 Task: View and add the product "Chester's Fries Flamin Hot Snacks (5.25 oz)" to cart from the store "DashMart".
Action: Mouse moved to (45, 83)
Screenshot: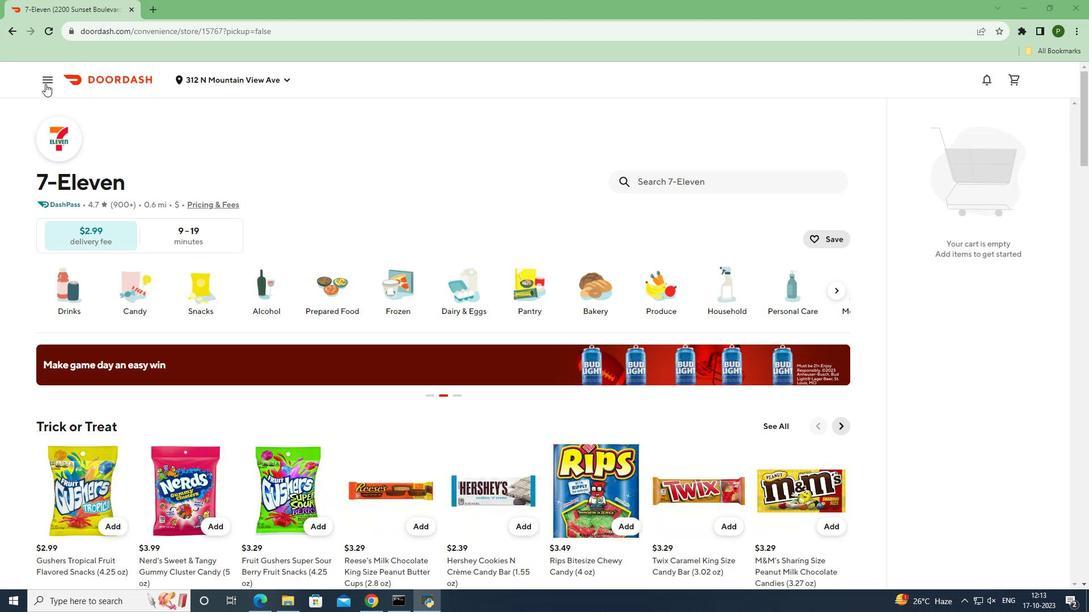 
Action: Mouse pressed left at (45, 83)
Screenshot: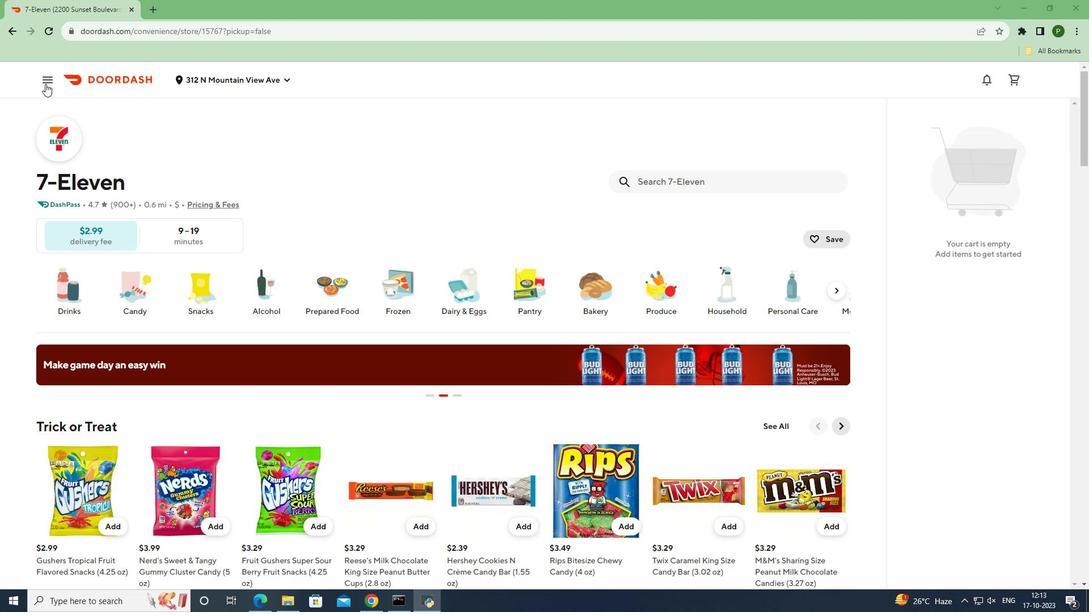 
Action: Mouse moved to (48, 169)
Screenshot: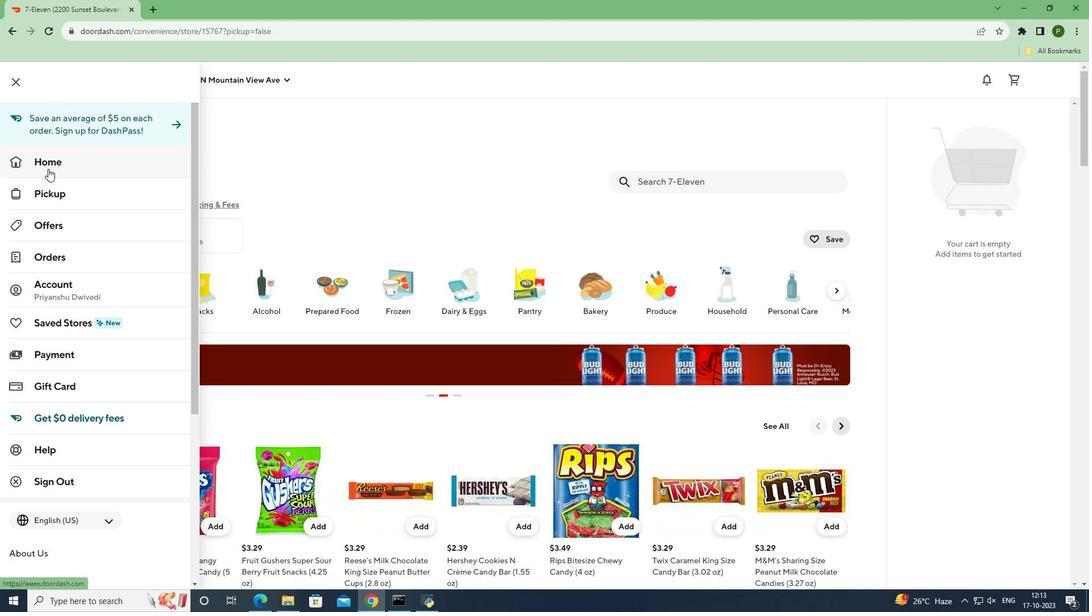 
Action: Mouse pressed left at (48, 169)
Screenshot: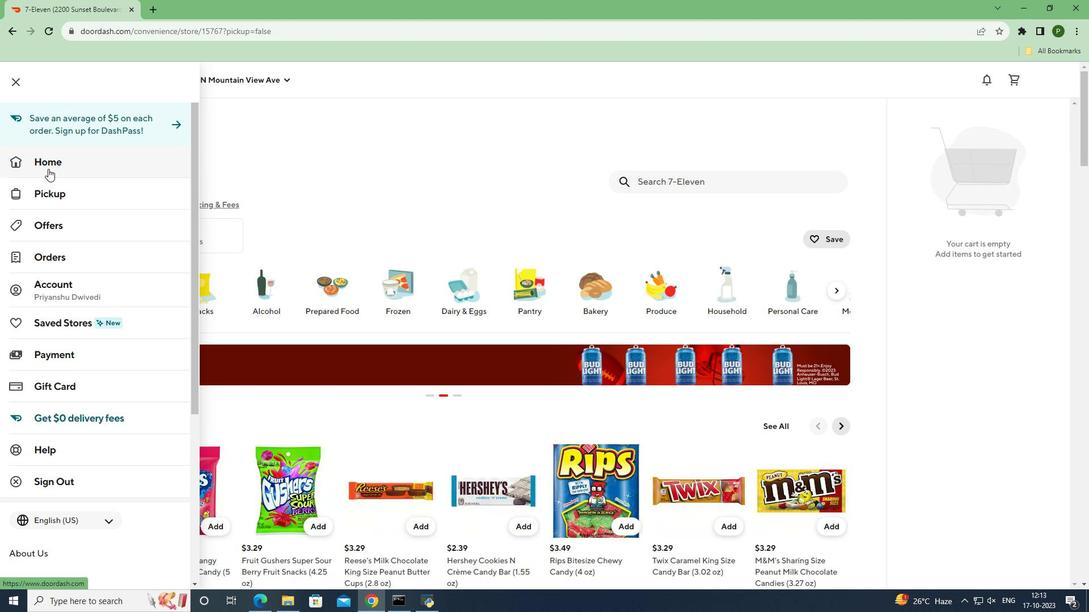 
Action: Mouse moved to (255, 119)
Screenshot: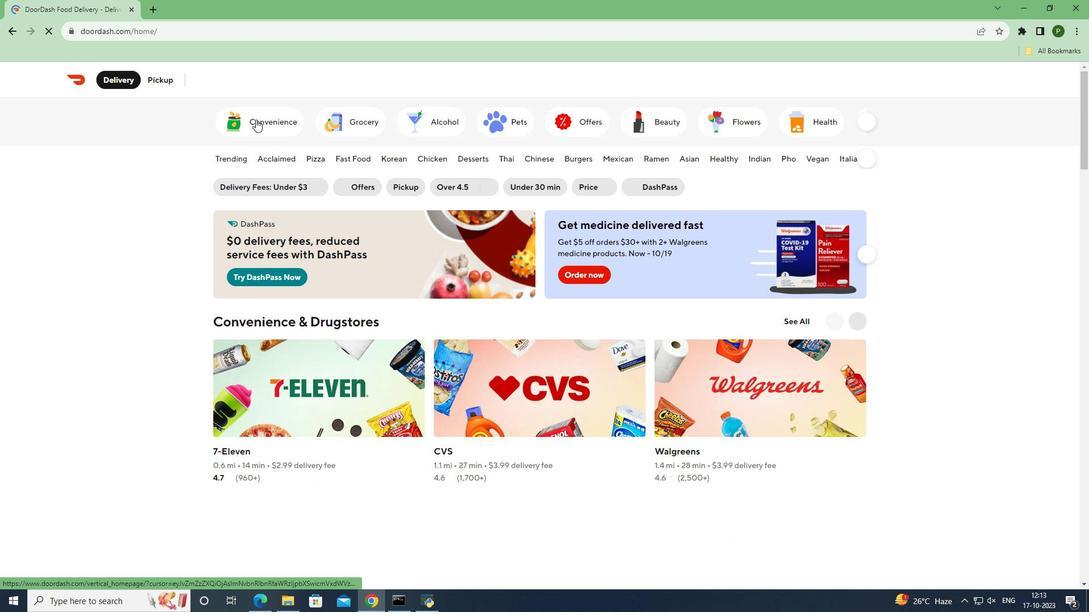 
Action: Mouse pressed left at (255, 119)
Screenshot: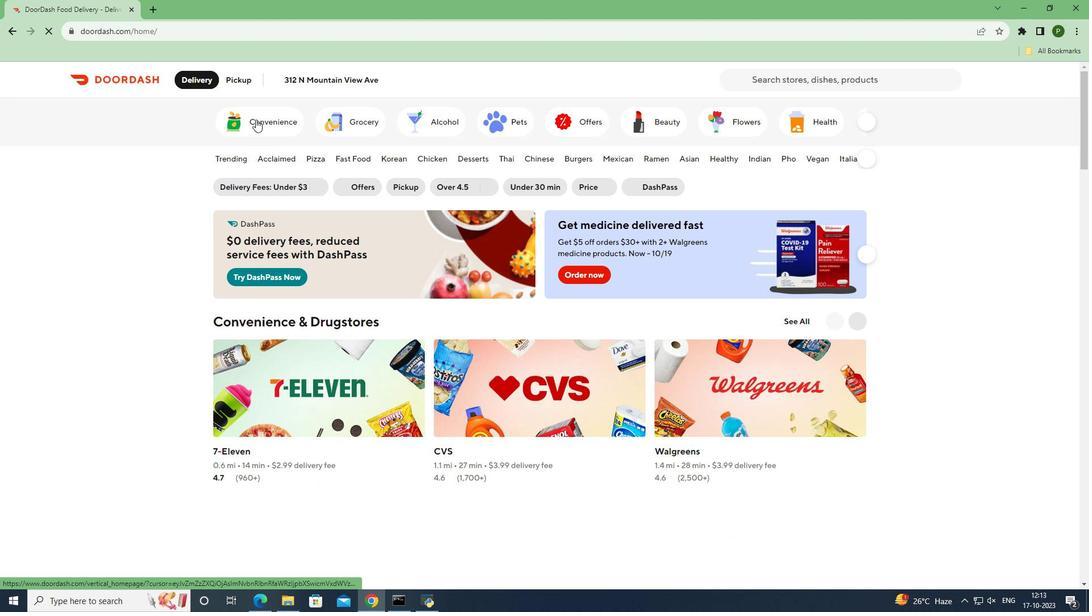 
Action: Mouse moved to (734, 364)
Screenshot: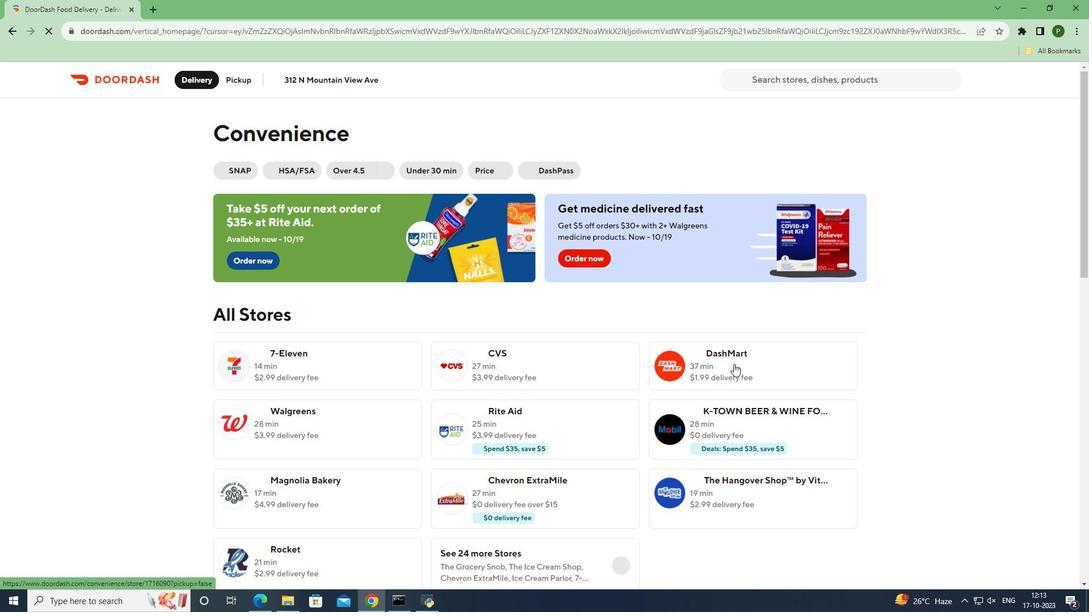 
Action: Mouse pressed left at (734, 364)
Screenshot: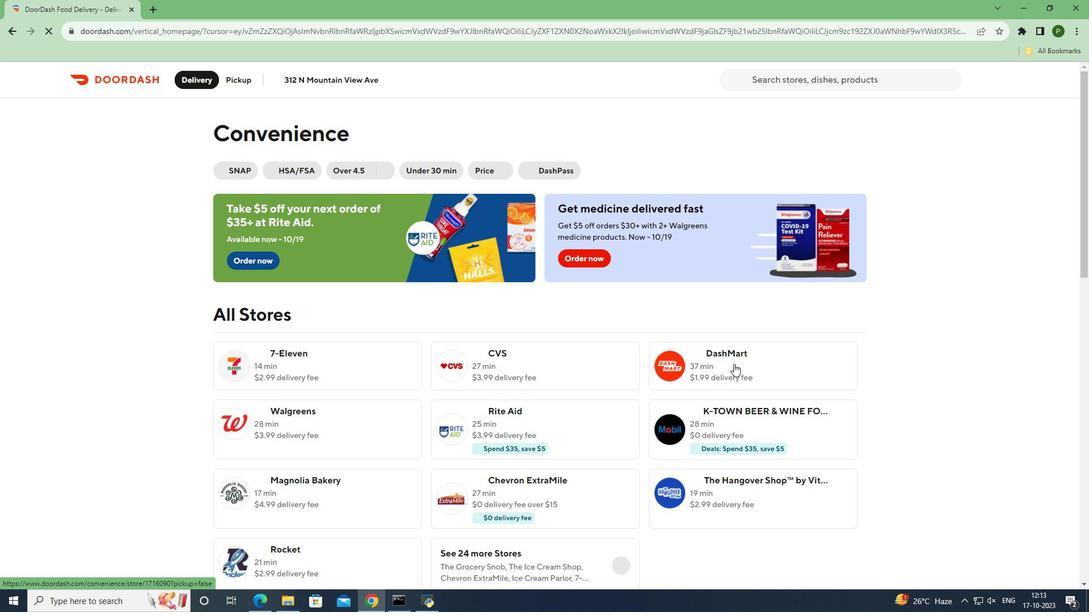 
Action: Mouse moved to (660, 182)
Screenshot: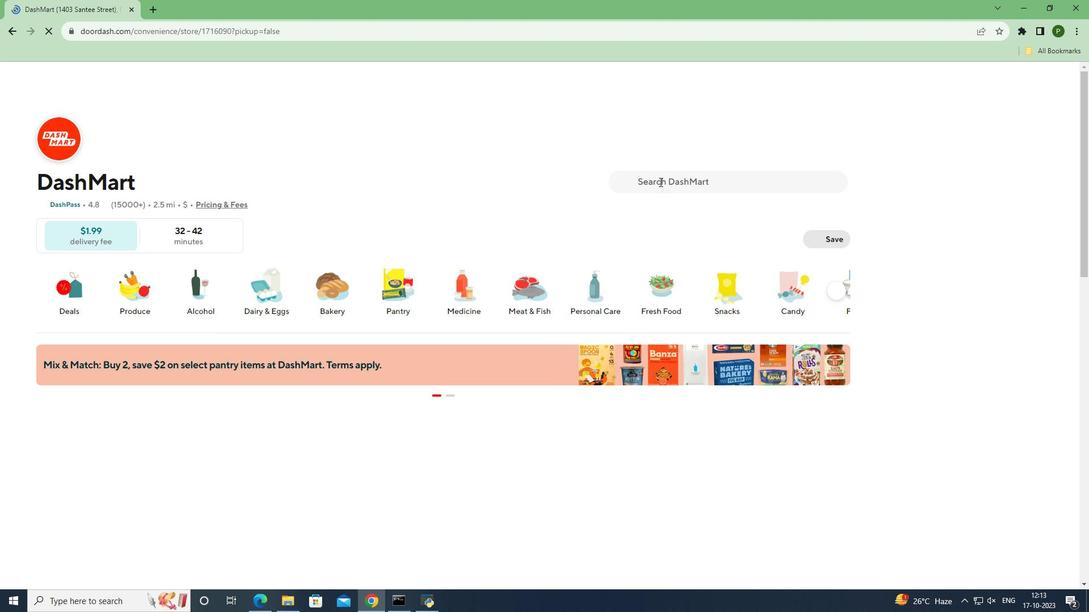 
Action: Mouse pressed left at (660, 182)
Screenshot: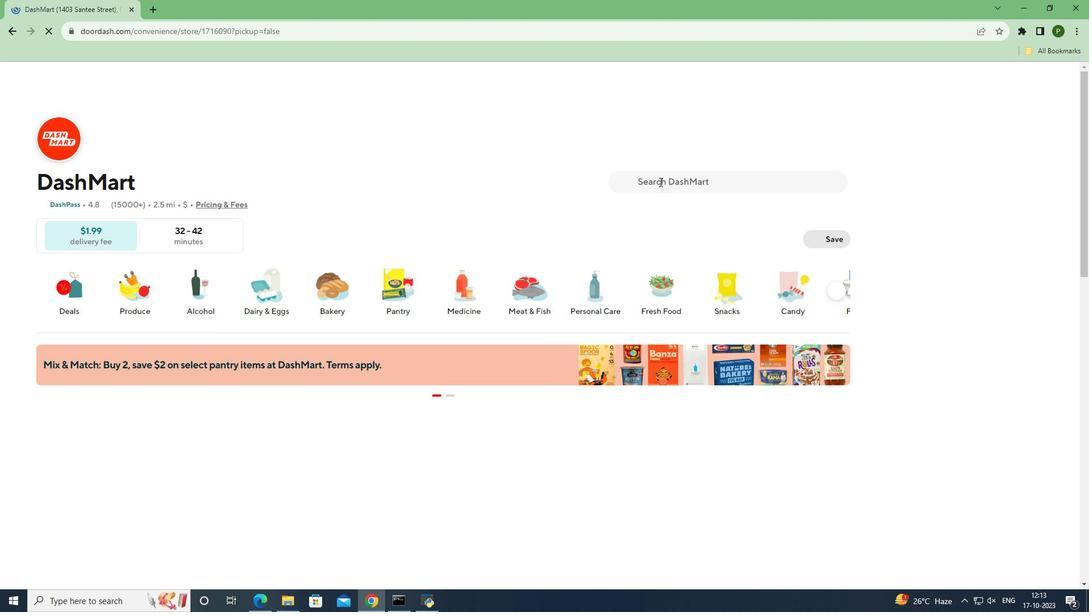 
Action: Key pressed <Key.caps_lock>C<Key.caps_lock>hester's<Key.space><Key.caps_lock>F<Key.caps_lock>ries<Key.space><Key.caps_lock>F<Key.caps_lock>lamin<Key.space><Key.caps_lock>H<Key.caps_lock>ot<Key.space><Key.caps_lock>S<Key.caps_lock>nacks<Key.space><Key.shift_r>(5.25<Key.space>oz<Key.shift_r><Key.shift_r>)
Screenshot: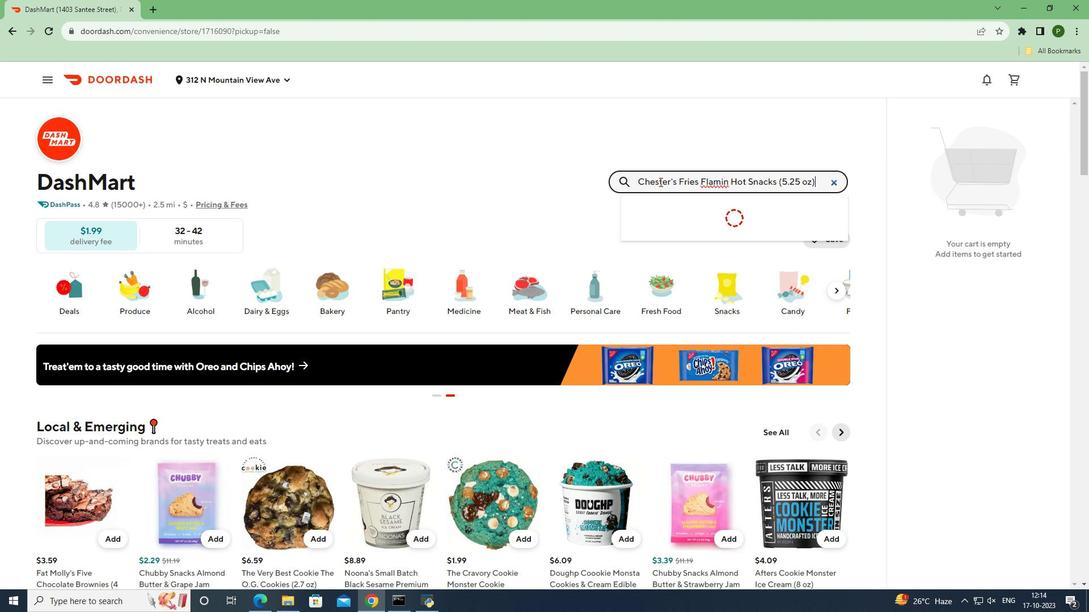 
Action: Mouse moved to (708, 223)
Screenshot: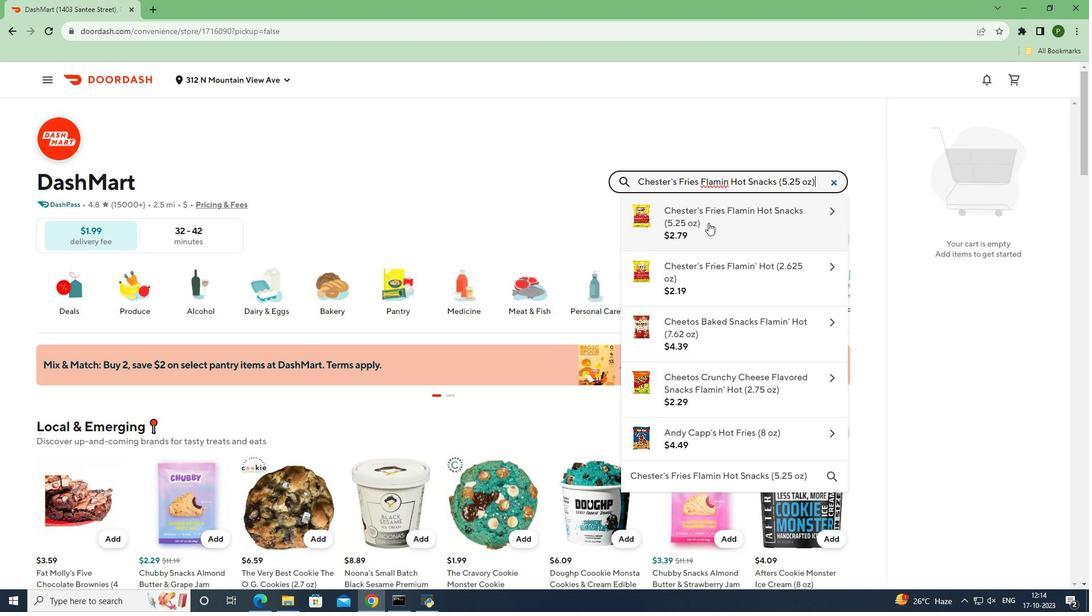 
Action: Mouse pressed left at (708, 223)
Screenshot: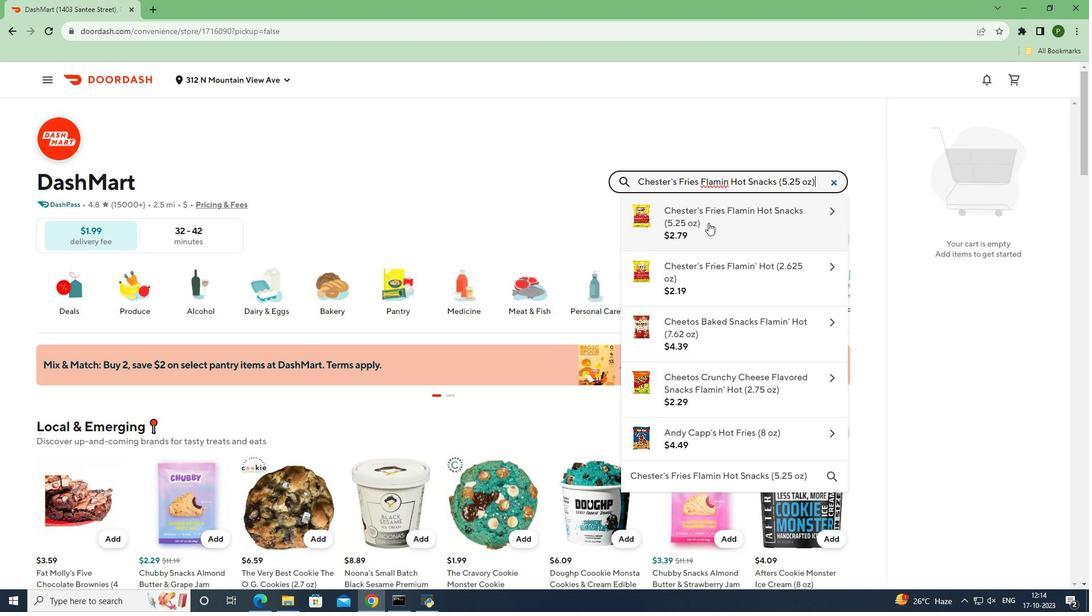 
Action: Mouse moved to (732, 559)
Screenshot: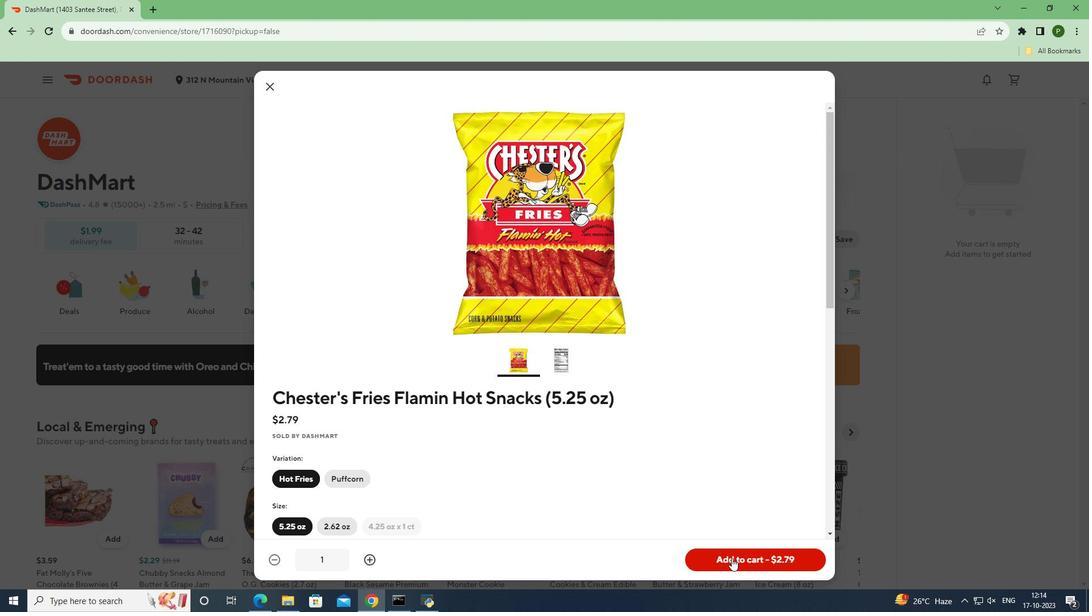
Action: Mouse pressed left at (732, 559)
Screenshot: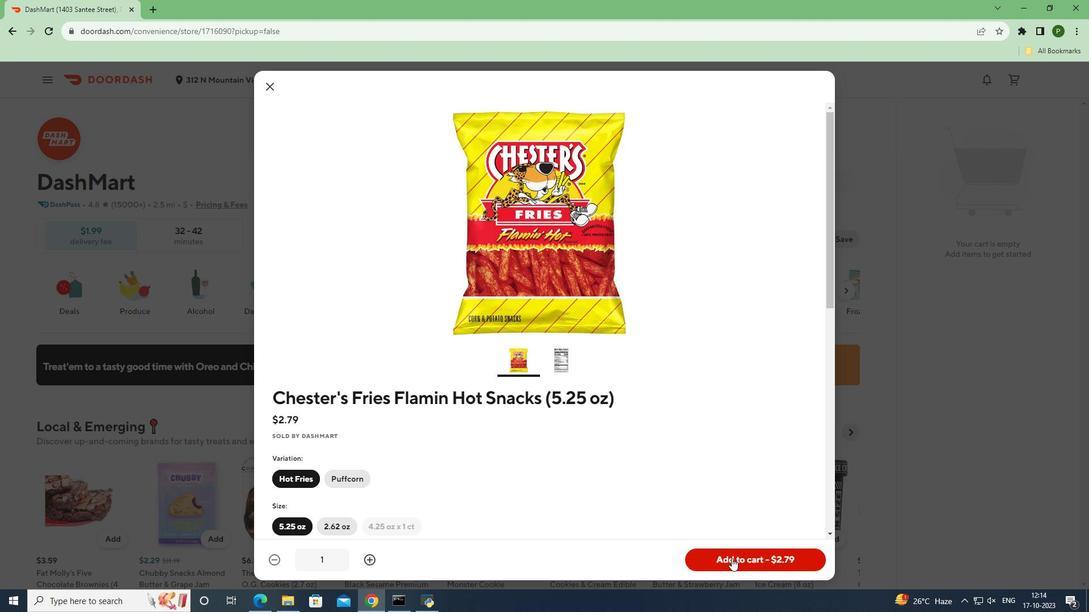 
Action: Mouse moved to (858, 507)
Screenshot: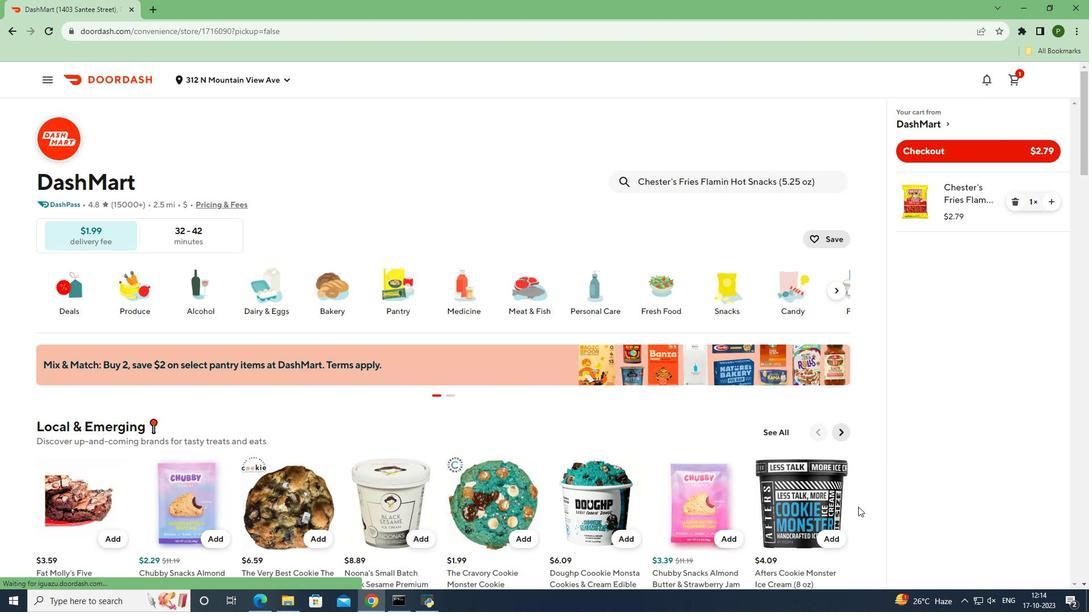 
